Task: Create Board Sales Negotiation to Workspace Acquisitions and Mergers. Create Board Customer Service to Workspace Acquisitions and Mergers. Create Board Content Marketing Podcast Strategy and Execution to Workspace Acquisitions and Mergers
Action: Mouse moved to (429, 91)
Screenshot: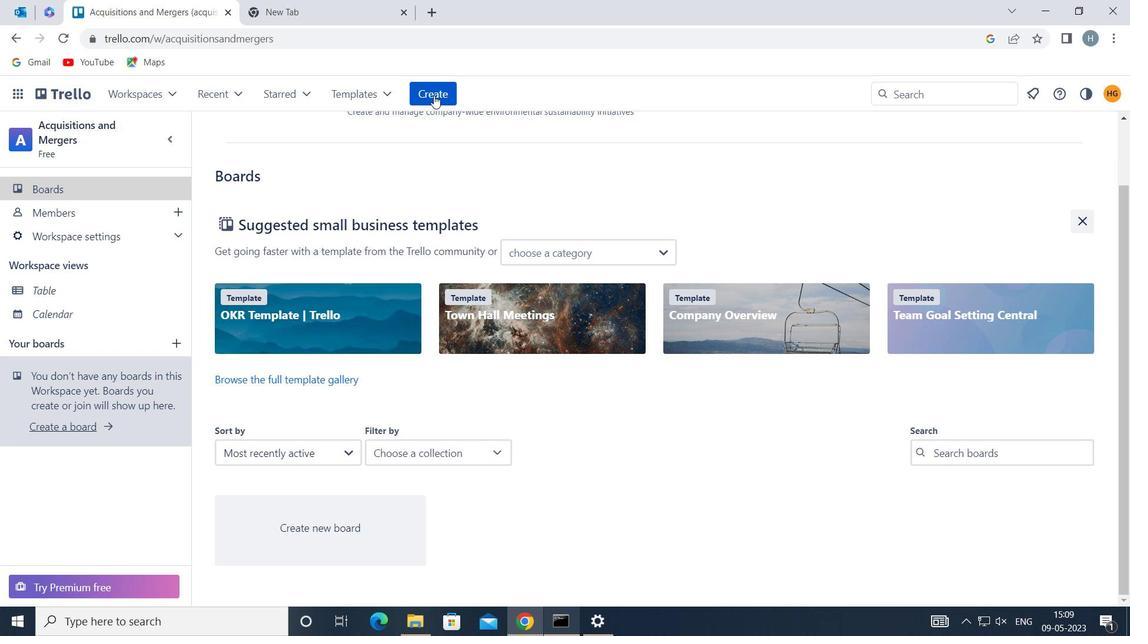 
Action: Mouse pressed left at (429, 91)
Screenshot: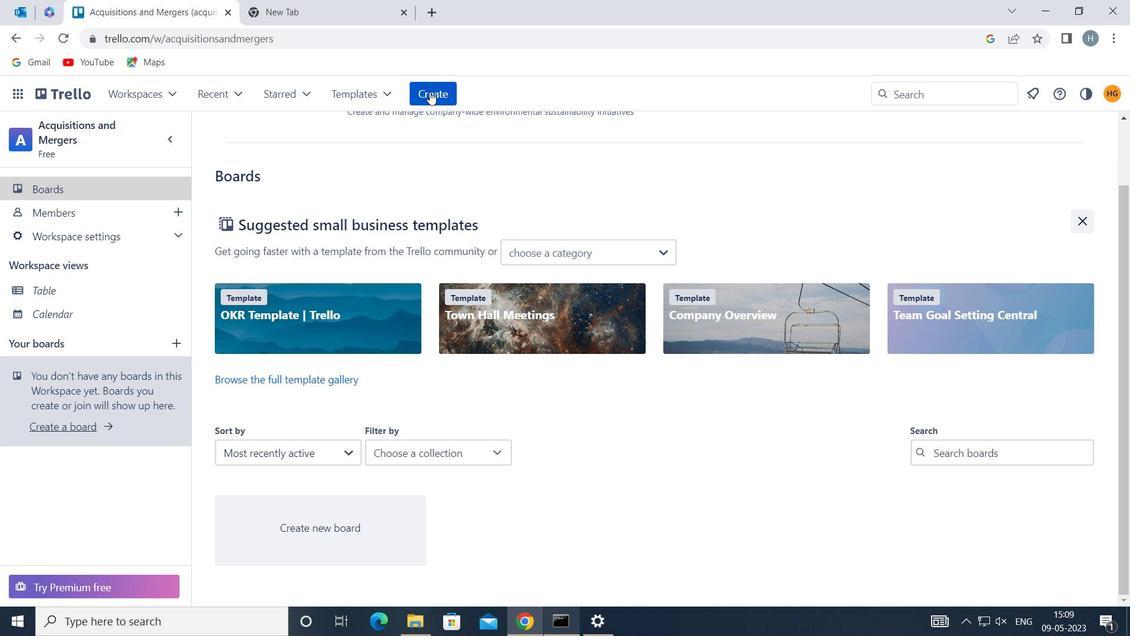 
Action: Mouse moved to (484, 149)
Screenshot: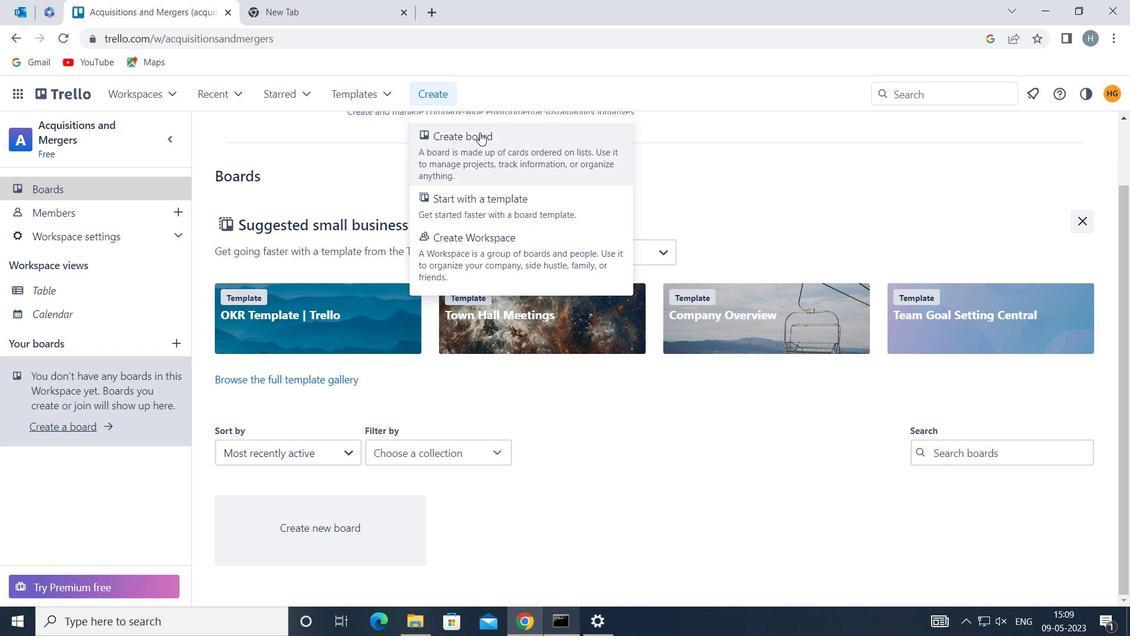 
Action: Mouse pressed left at (484, 149)
Screenshot: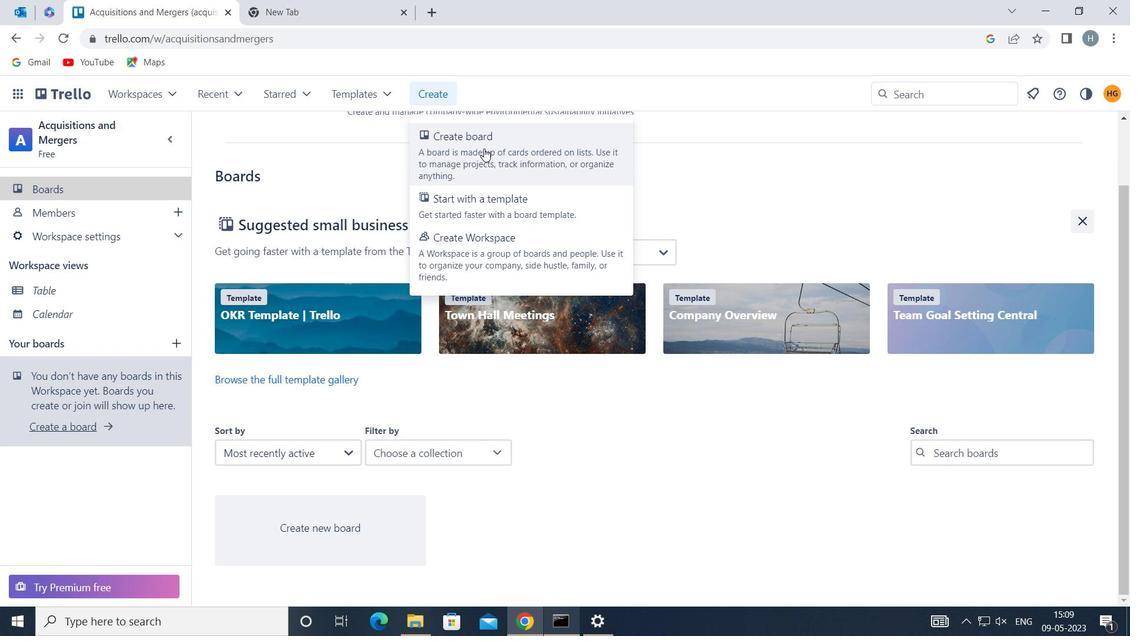 
Action: Mouse moved to (520, 339)
Screenshot: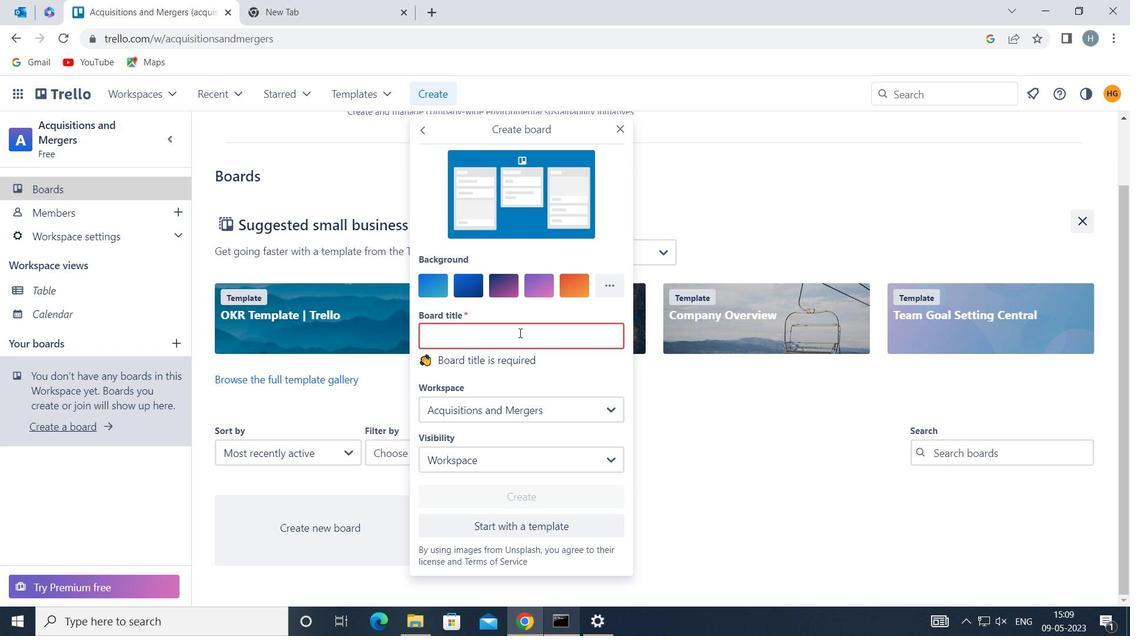 
Action: Mouse pressed left at (520, 339)
Screenshot: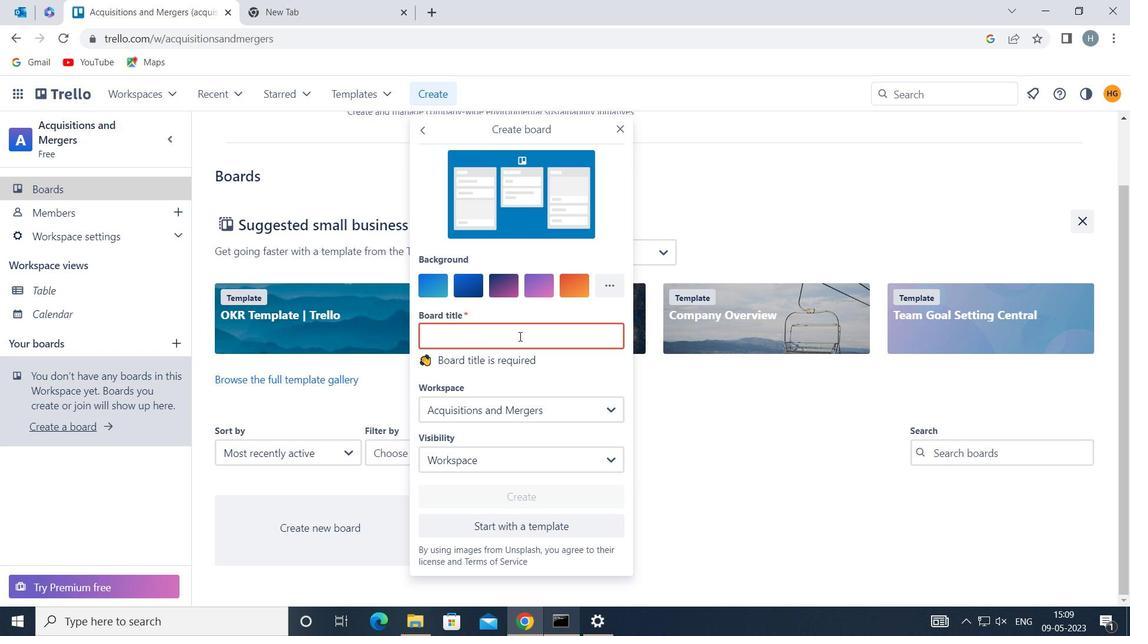 
Action: Mouse moved to (523, 339)
Screenshot: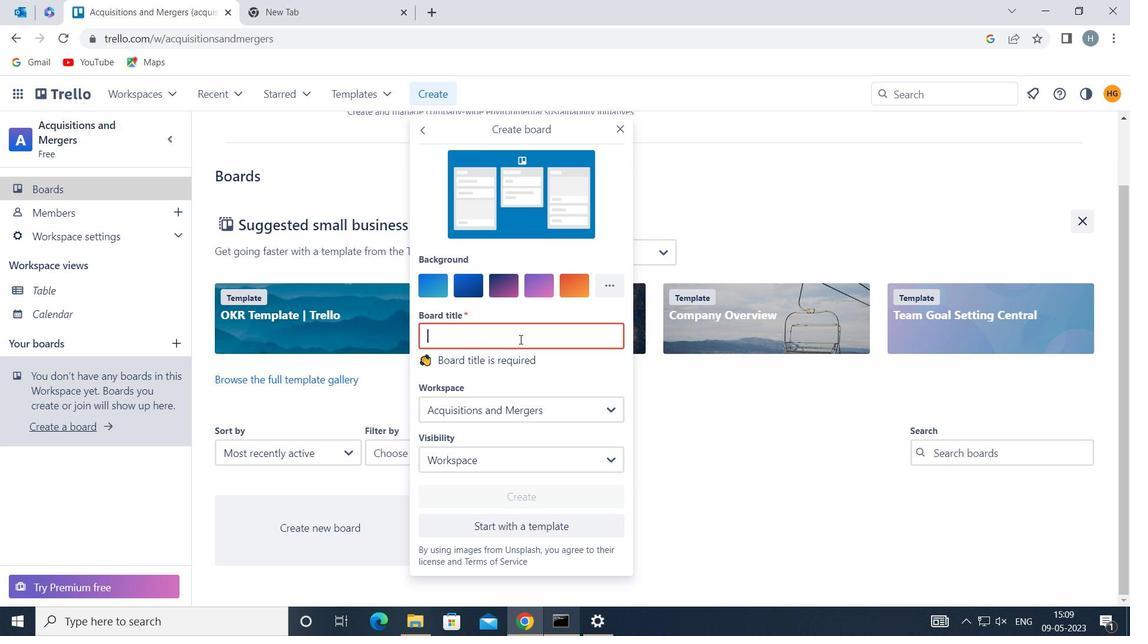 
Action: Key pressed <Key.shift>SALES<Key.space><Key.shift>NEGOTIATION
Screenshot: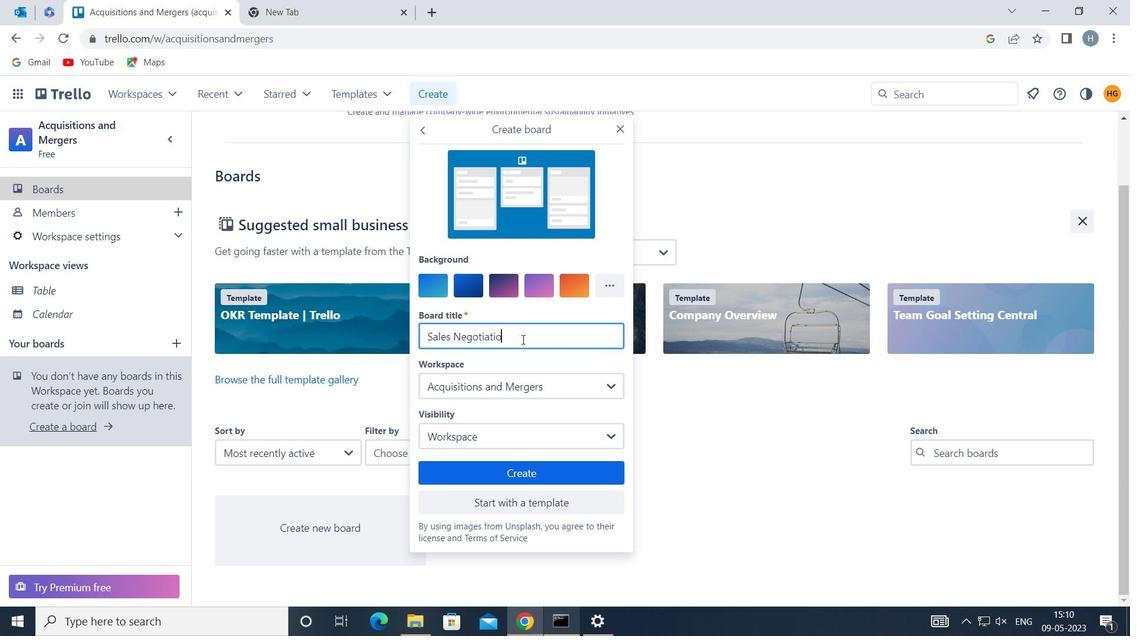 
Action: Mouse moved to (536, 470)
Screenshot: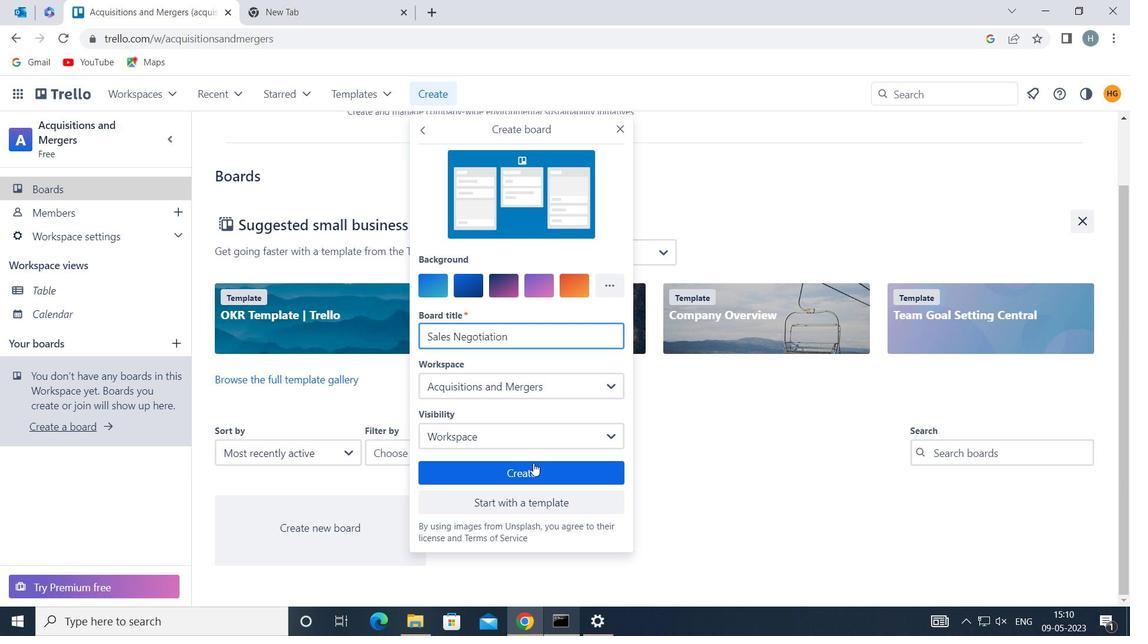 
Action: Mouse pressed left at (536, 470)
Screenshot: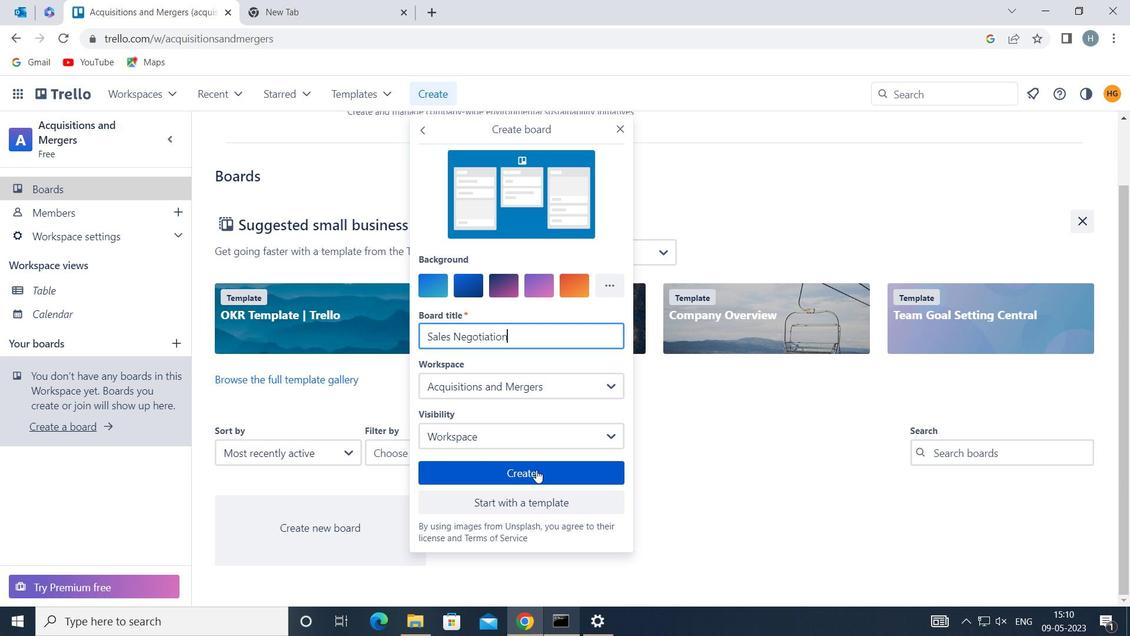 
Action: Mouse moved to (432, 88)
Screenshot: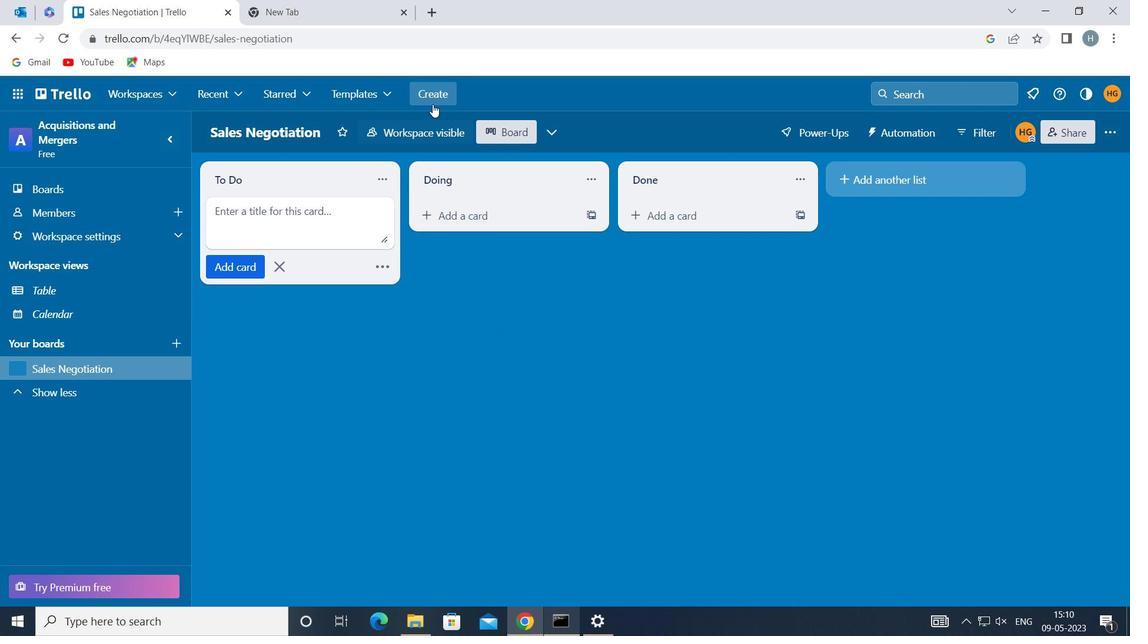 
Action: Mouse pressed left at (432, 88)
Screenshot: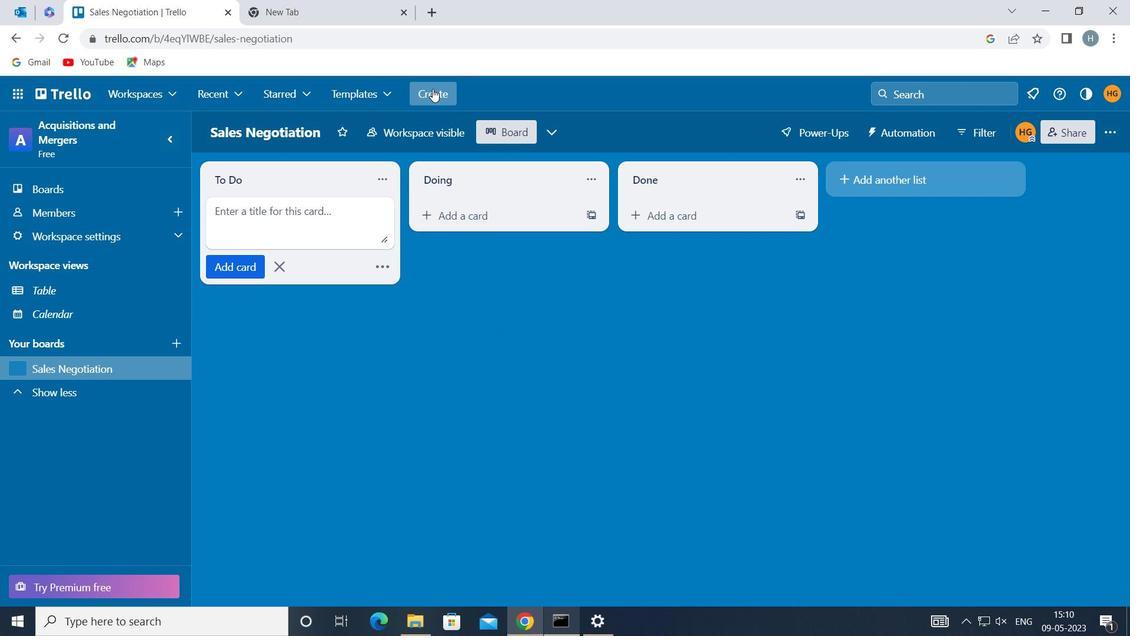 
Action: Mouse moved to (472, 146)
Screenshot: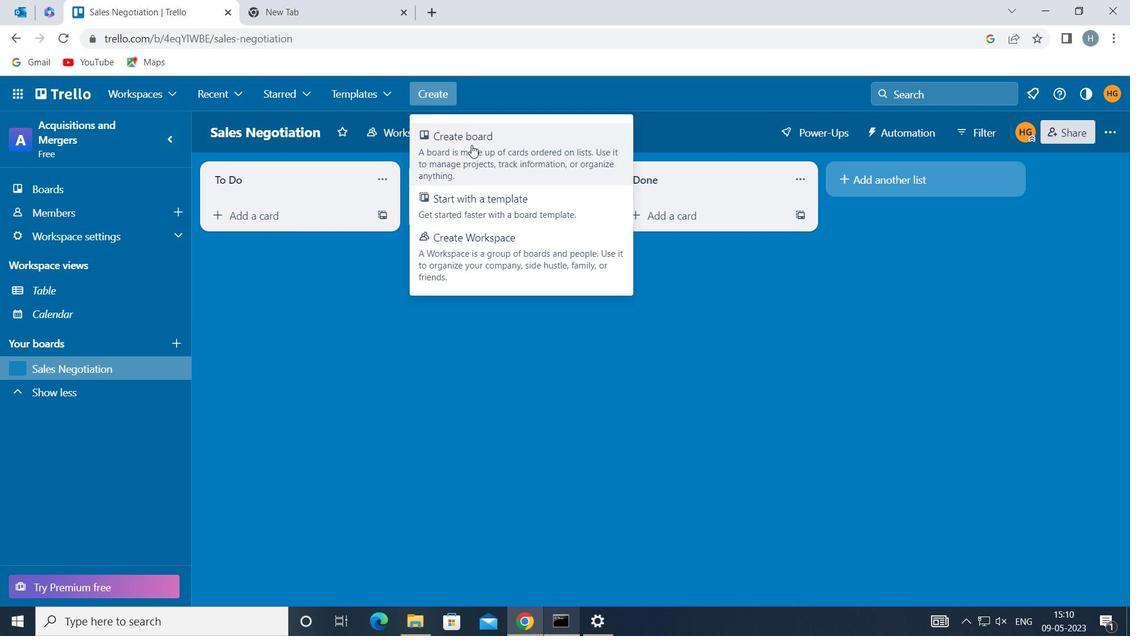 
Action: Mouse pressed left at (472, 146)
Screenshot: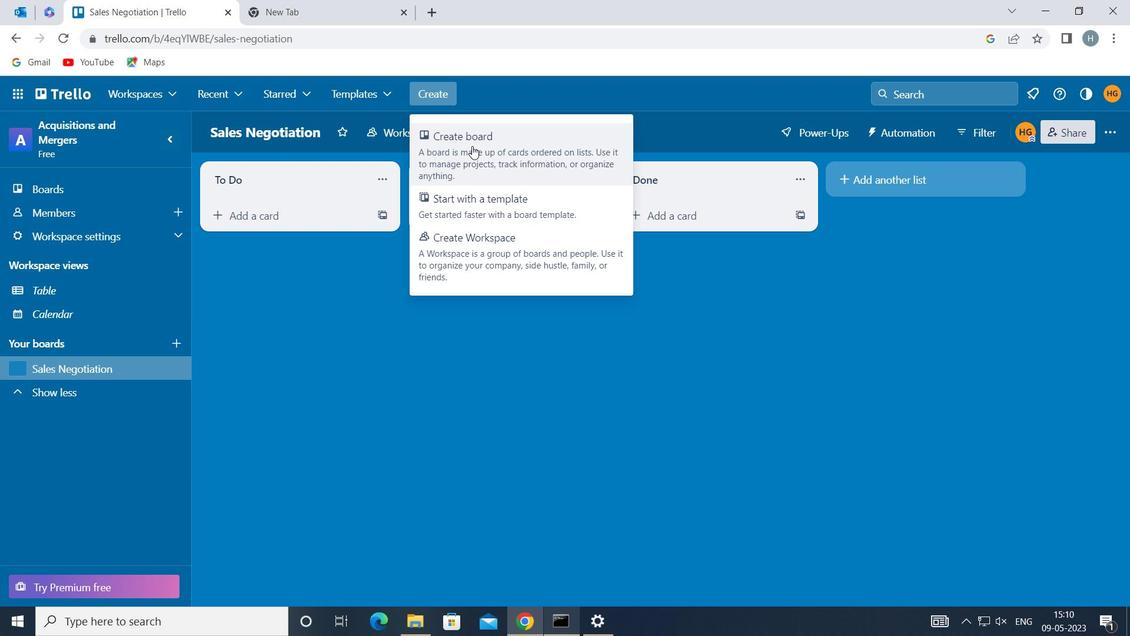 
Action: Mouse moved to (521, 336)
Screenshot: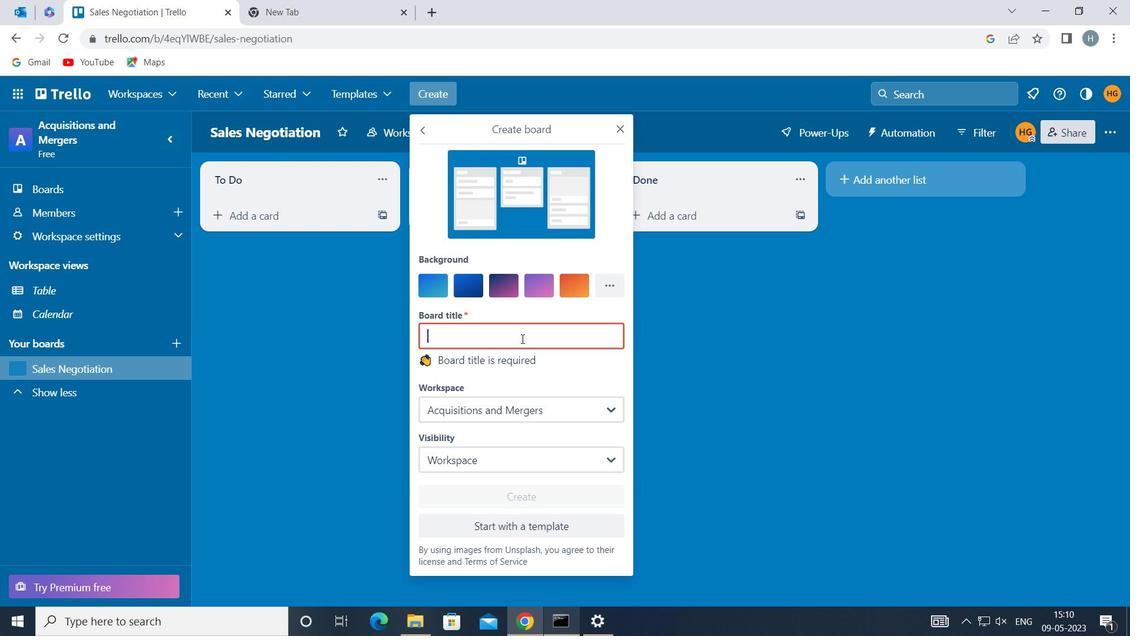 
Action: Mouse pressed left at (521, 336)
Screenshot: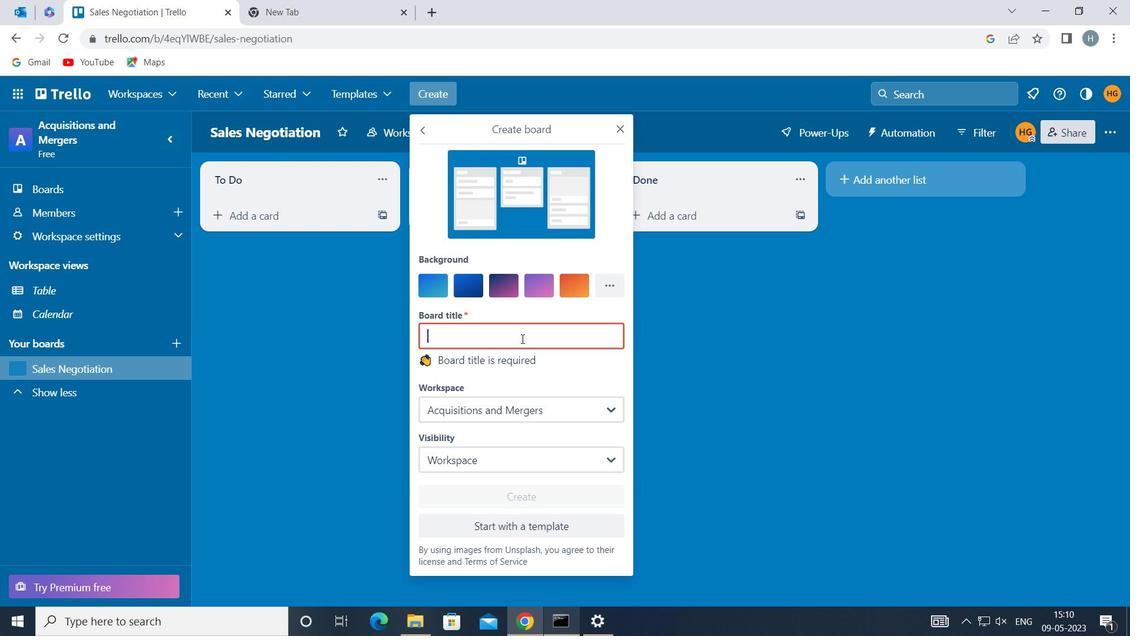 
Action: Key pressed <Key.shift>CUSTOMER<Key.space><Key.shift>SERVICE<Key.space>
Screenshot: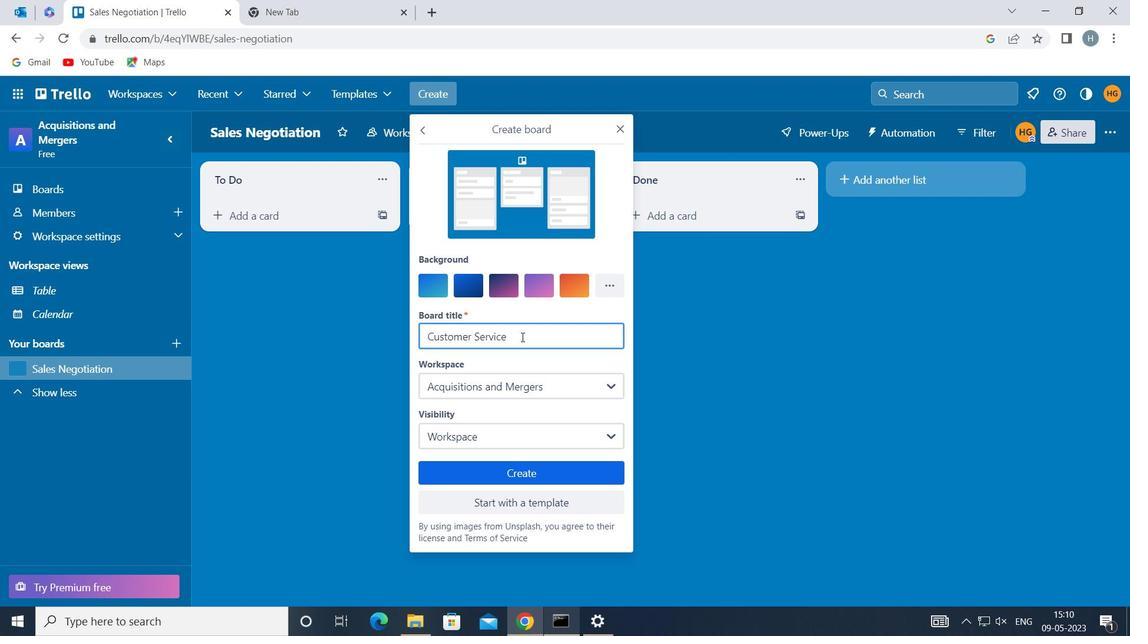 
Action: Mouse moved to (553, 468)
Screenshot: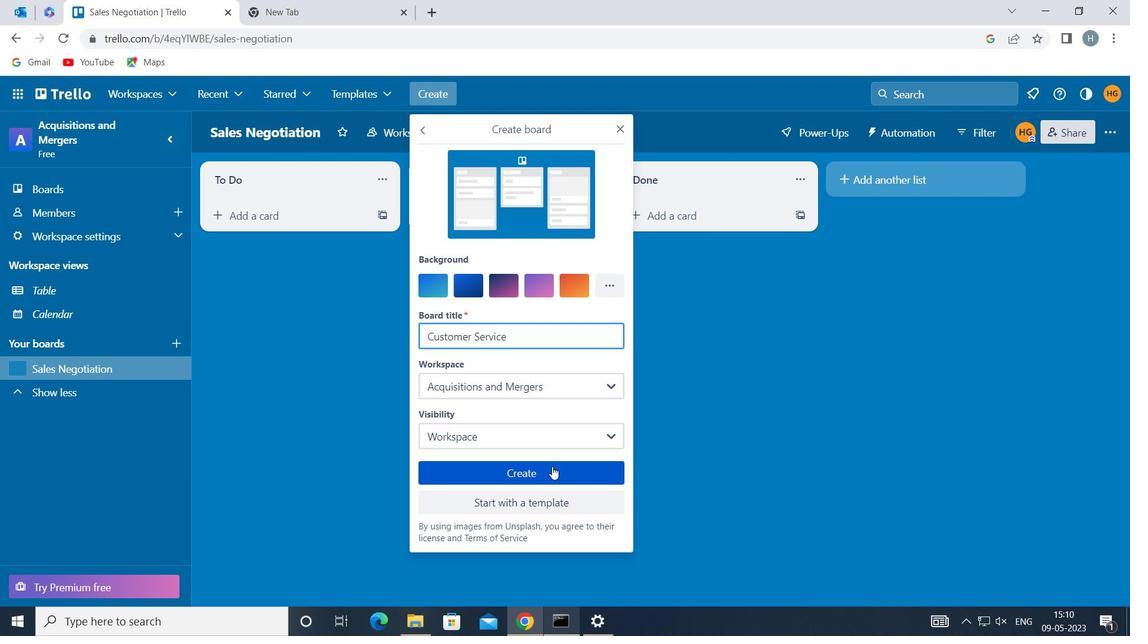 
Action: Mouse pressed left at (553, 468)
Screenshot: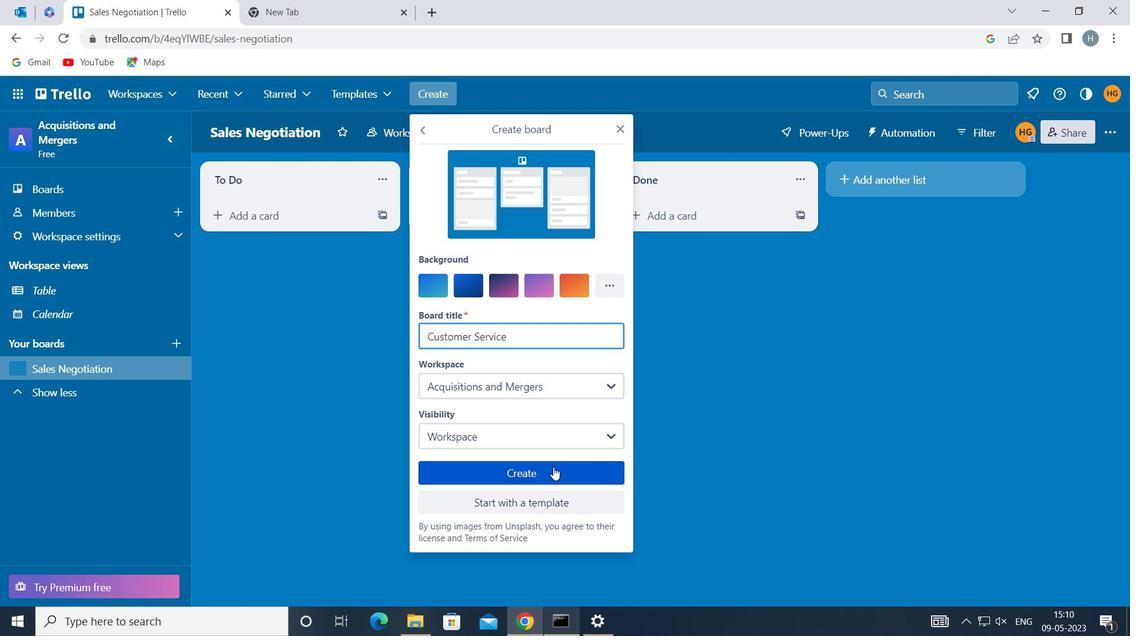 
Action: Mouse moved to (175, 343)
Screenshot: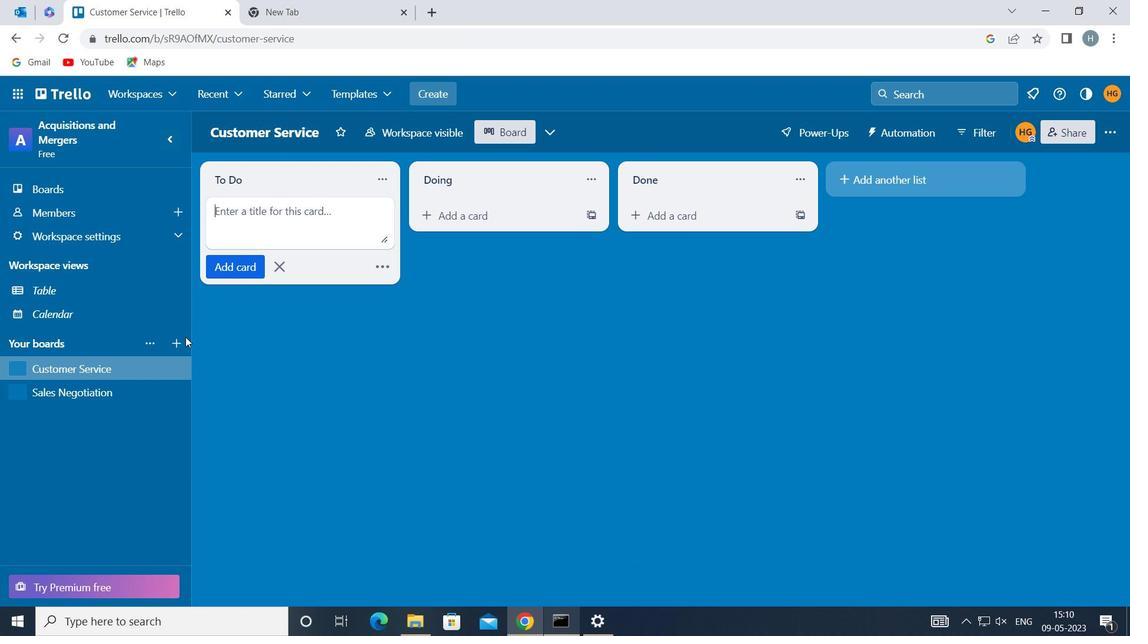 
Action: Mouse pressed left at (175, 343)
Screenshot: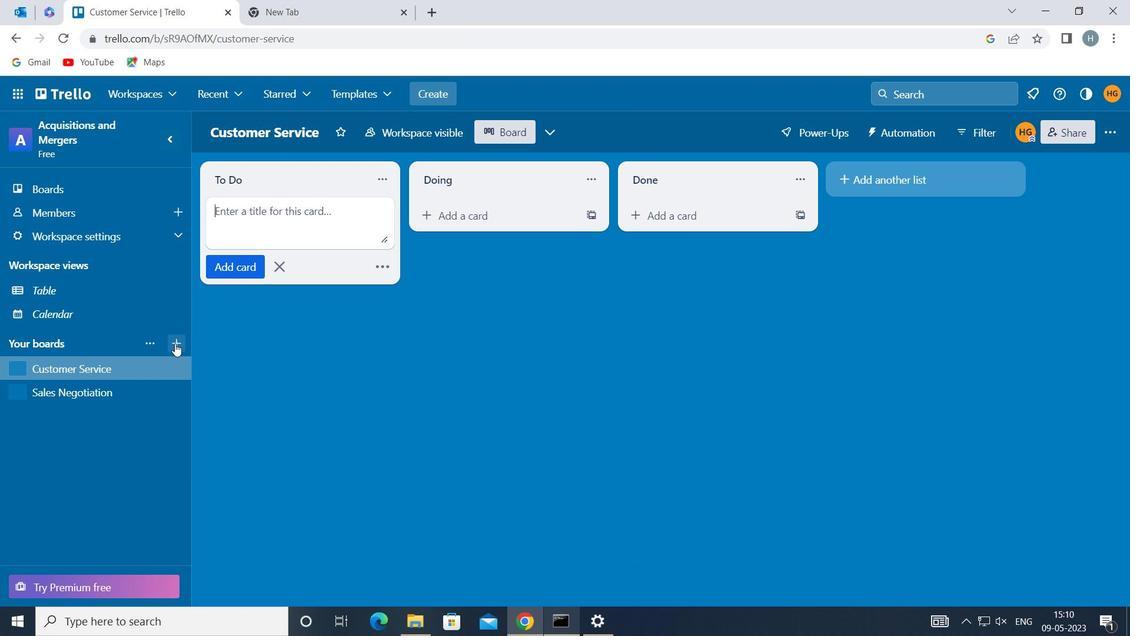 
Action: Mouse moved to (296, 359)
Screenshot: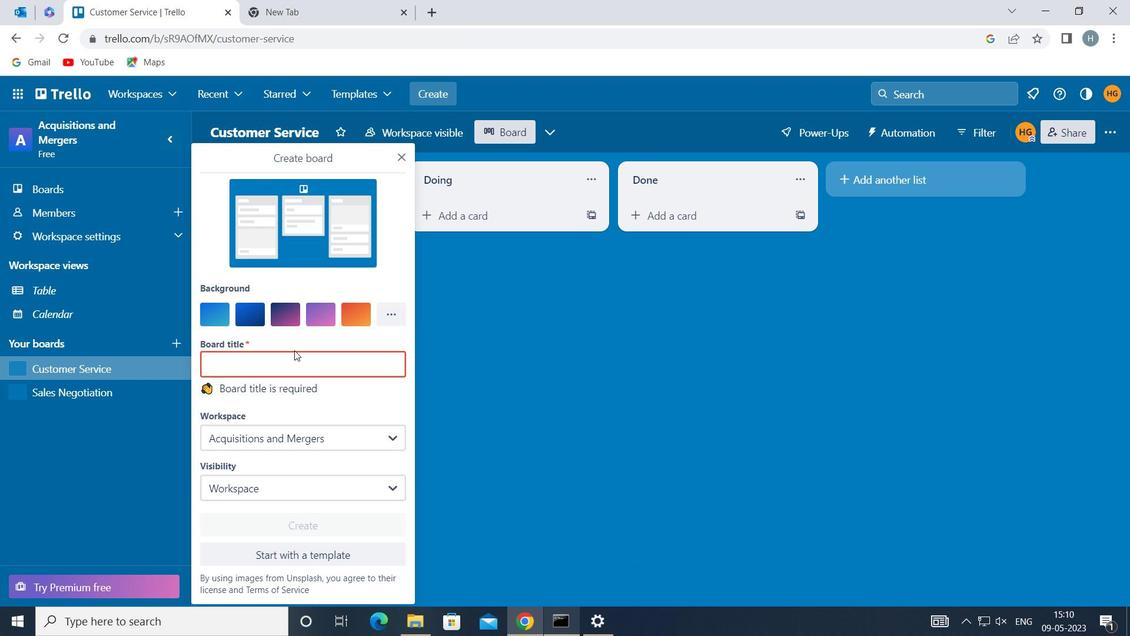 
Action: Mouse pressed left at (296, 359)
Screenshot: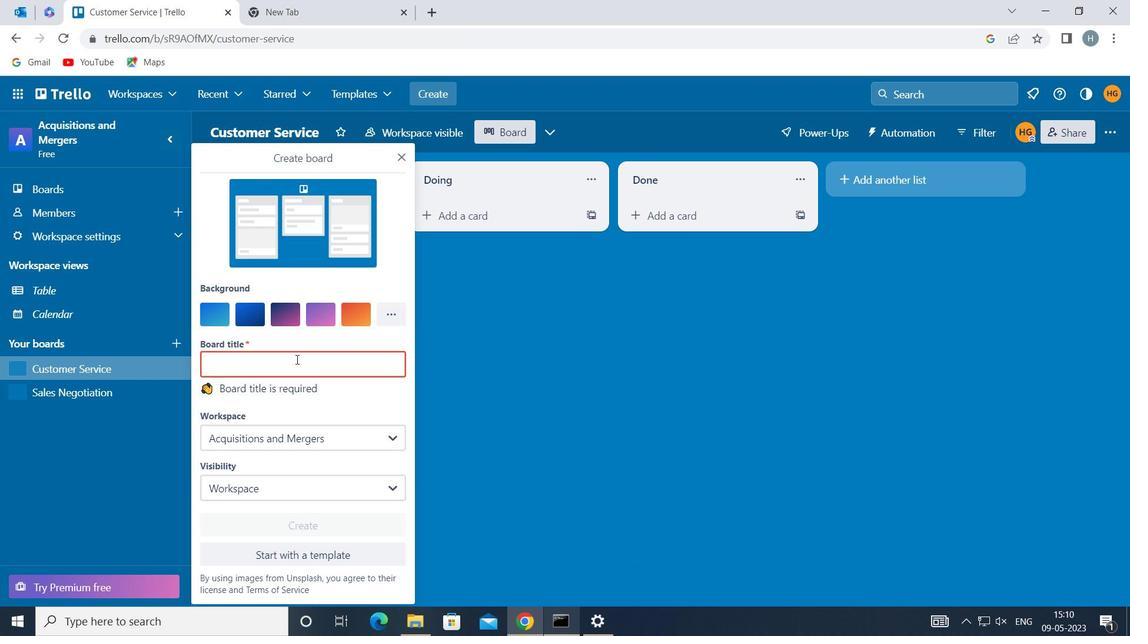 
Action: Key pressed <Key.shift>CONTENT<Key.space><Key.shift>MARKER<Key.backspace>TING<Key.space><Key.shift>P<Key.backspace><Key.shift>PRODCAST<Key.space><Key.shift>STRATEGY<Key.space>AND<Key.space><Key.shift>EXECUTIV
Screenshot: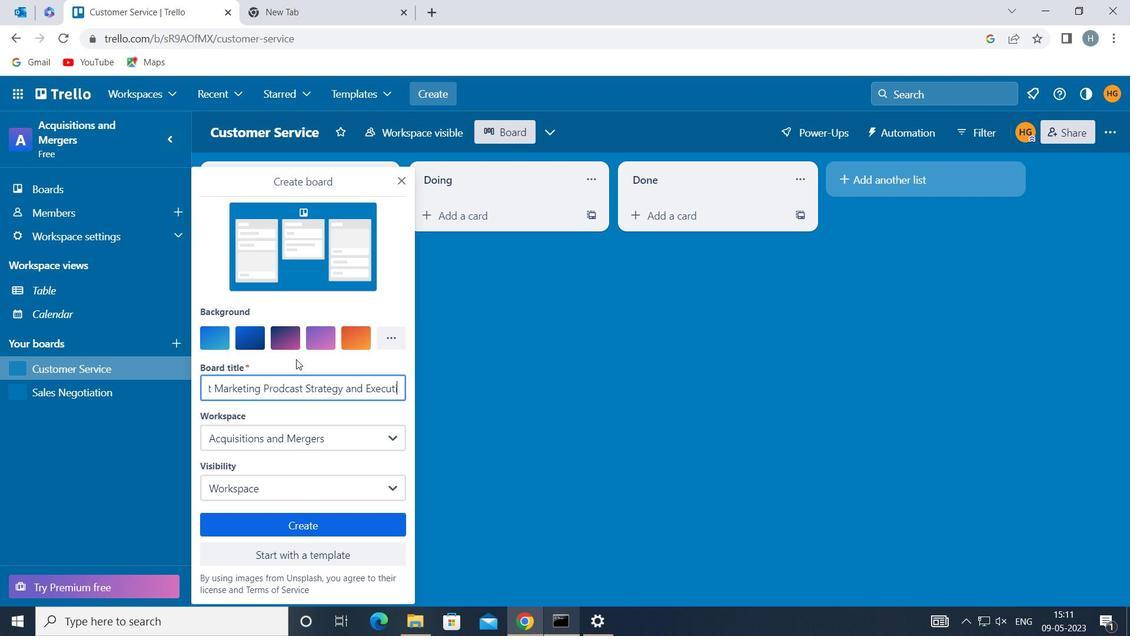 
Action: Mouse moved to (298, 359)
Screenshot: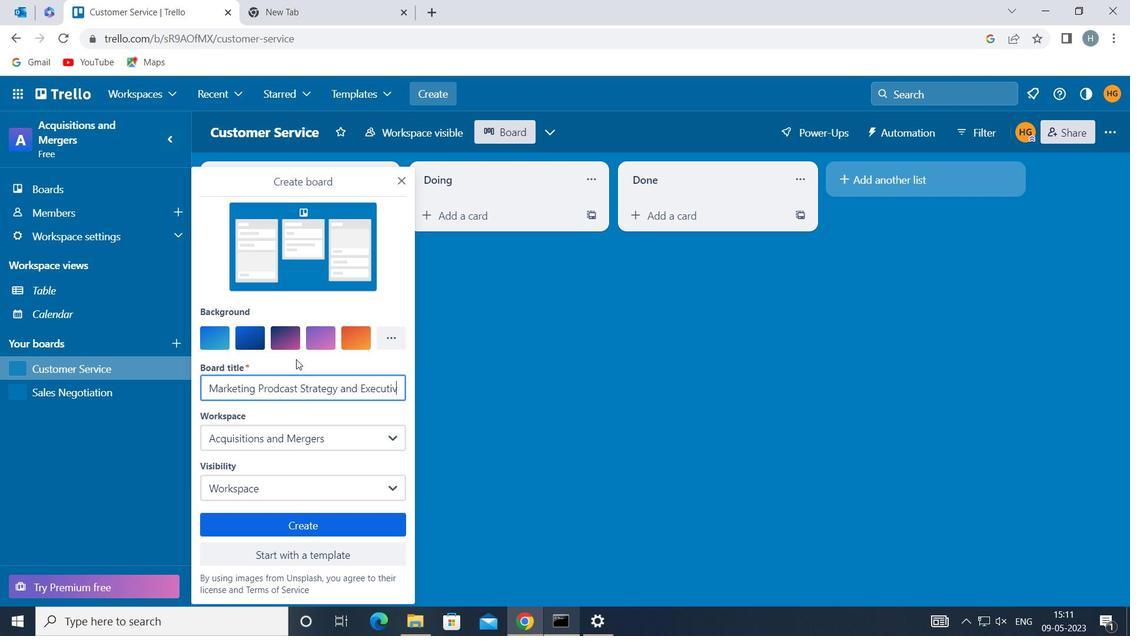 
Action: Key pressed <Key.backspace>ON
Screenshot: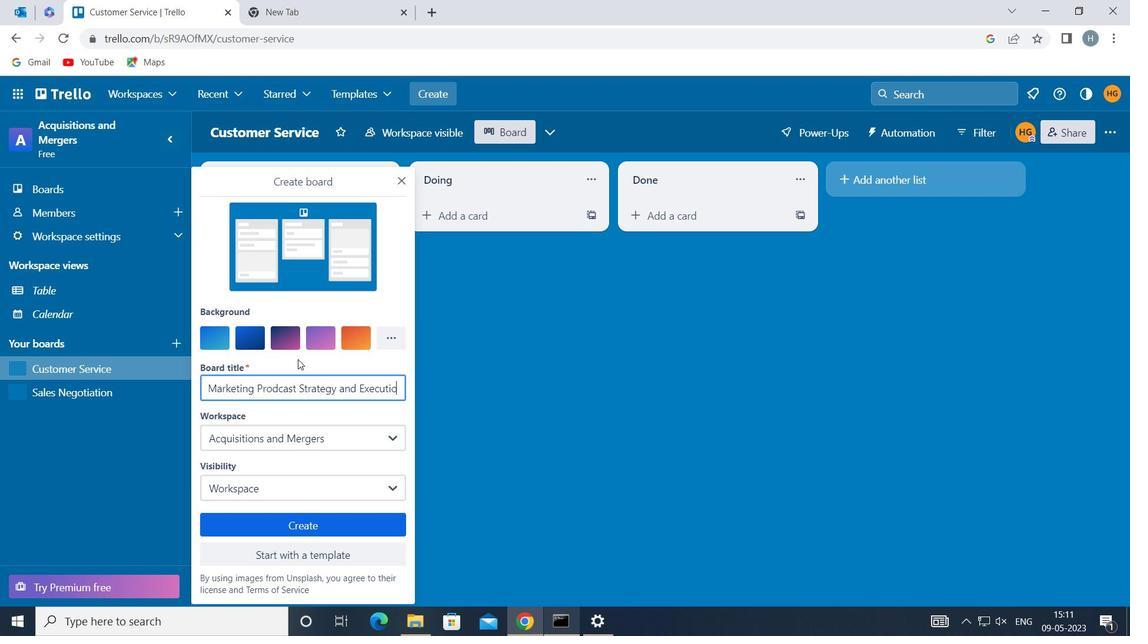 
Action: Mouse moved to (329, 524)
Screenshot: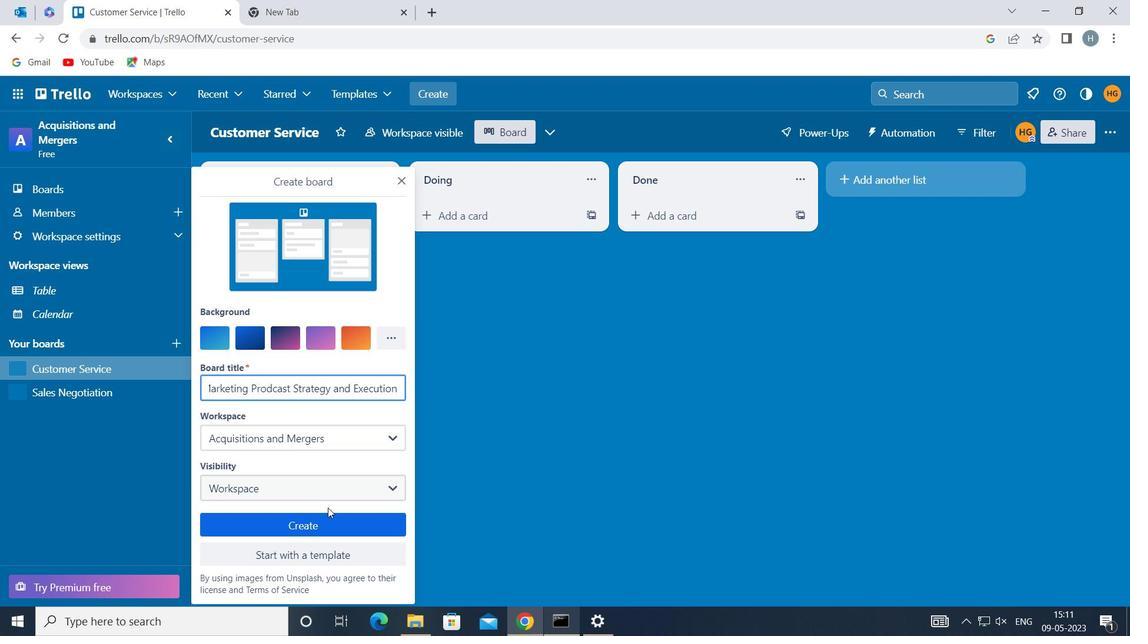 
Action: Mouse pressed left at (329, 524)
Screenshot: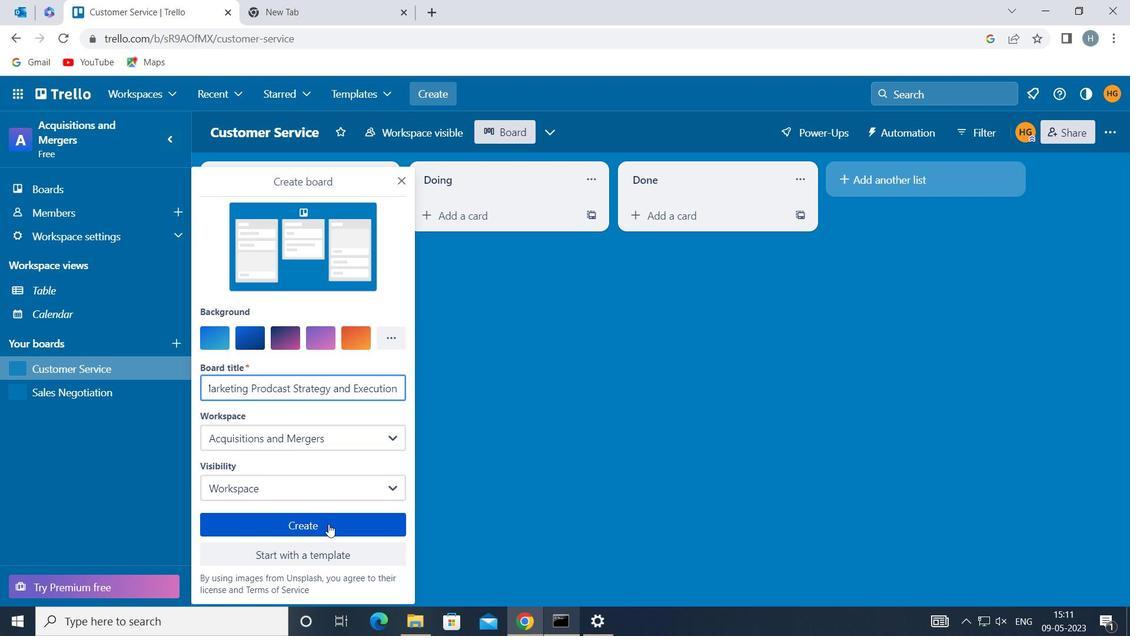 
Action: Mouse moved to (414, 310)
Screenshot: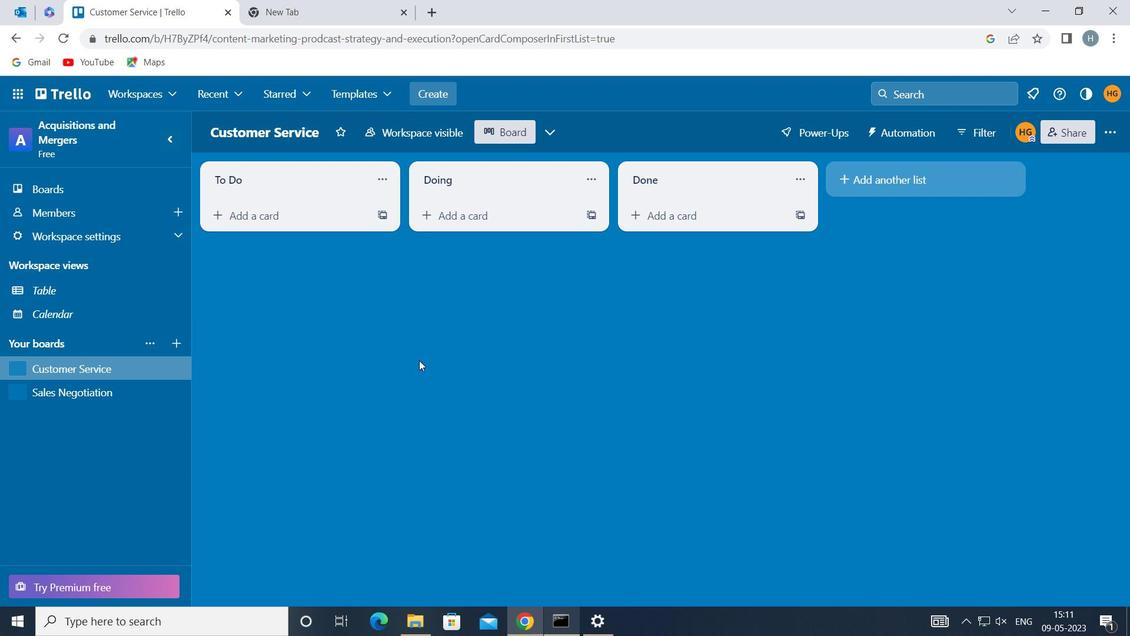 
